 Task: Sort the products in the category "Hard Seltzer" by unit price (low first).
Action: Mouse moved to (917, 290)
Screenshot: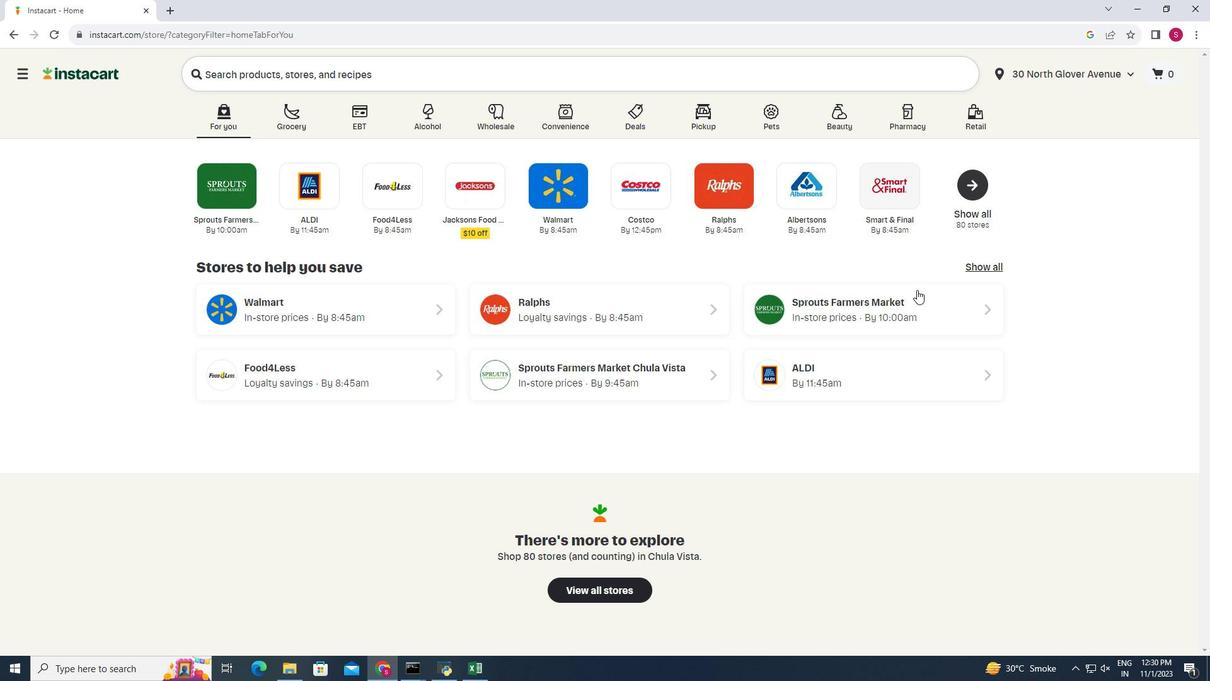 
Action: Mouse pressed left at (917, 290)
Screenshot: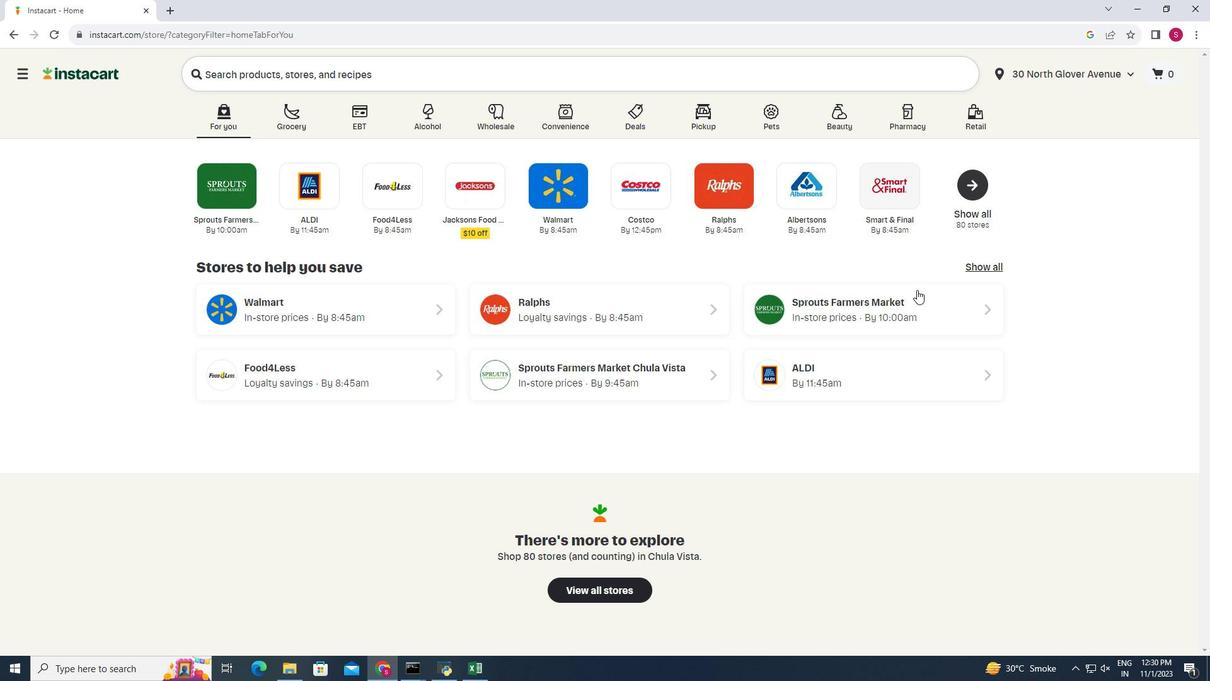 
Action: Mouse moved to (61, 623)
Screenshot: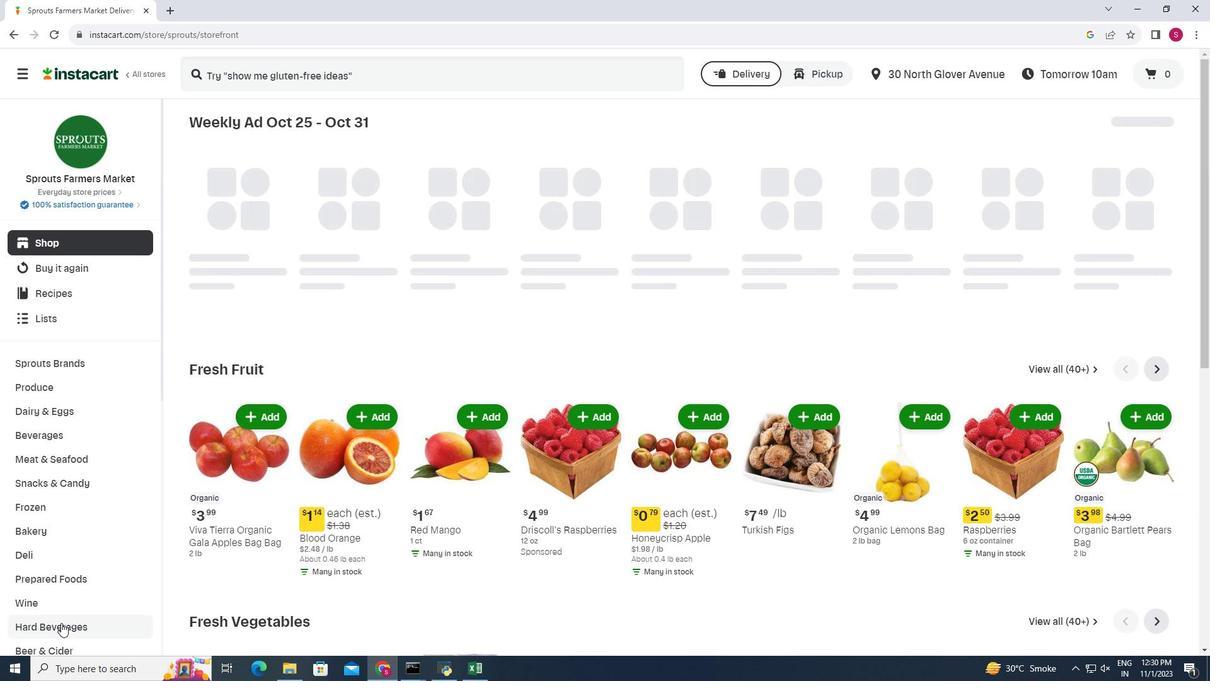 
Action: Mouse pressed left at (61, 623)
Screenshot: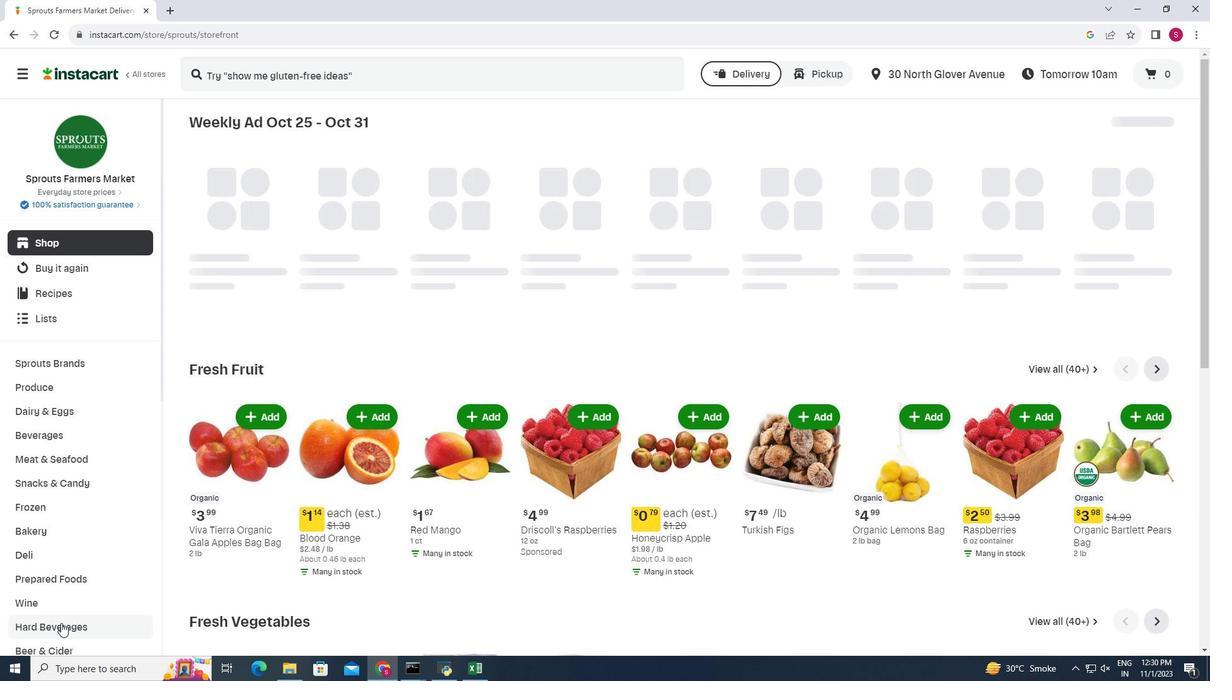 
Action: Mouse moved to (329, 158)
Screenshot: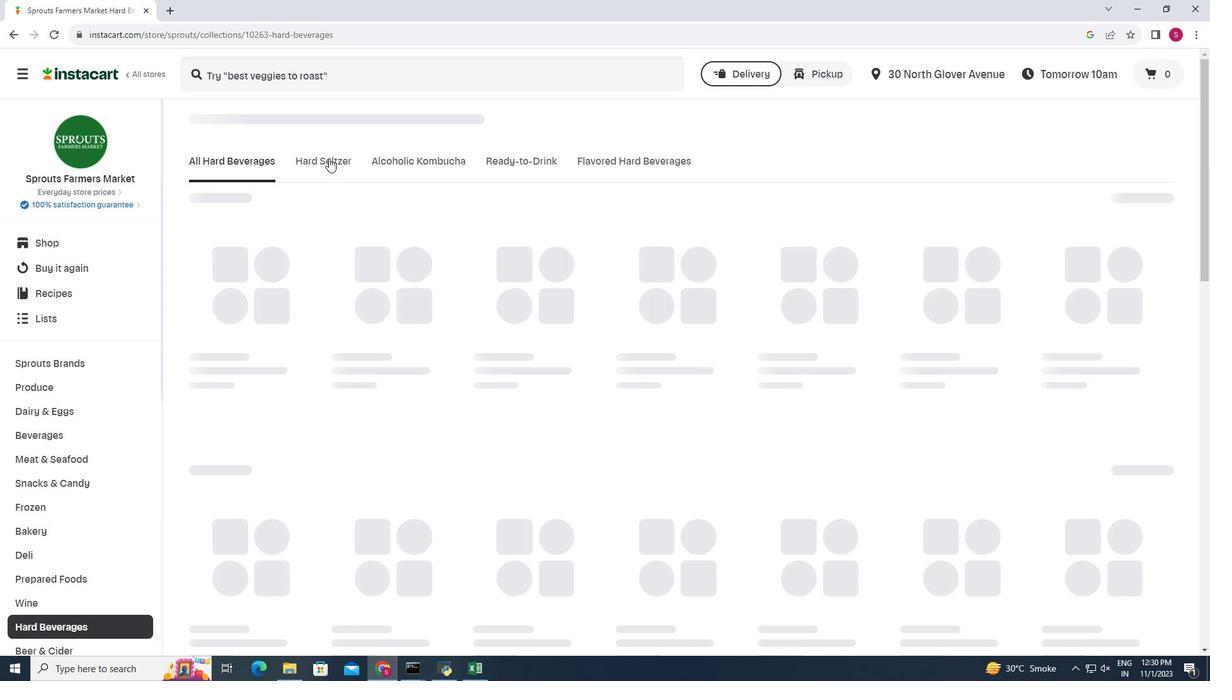 
Action: Mouse pressed left at (329, 158)
Screenshot: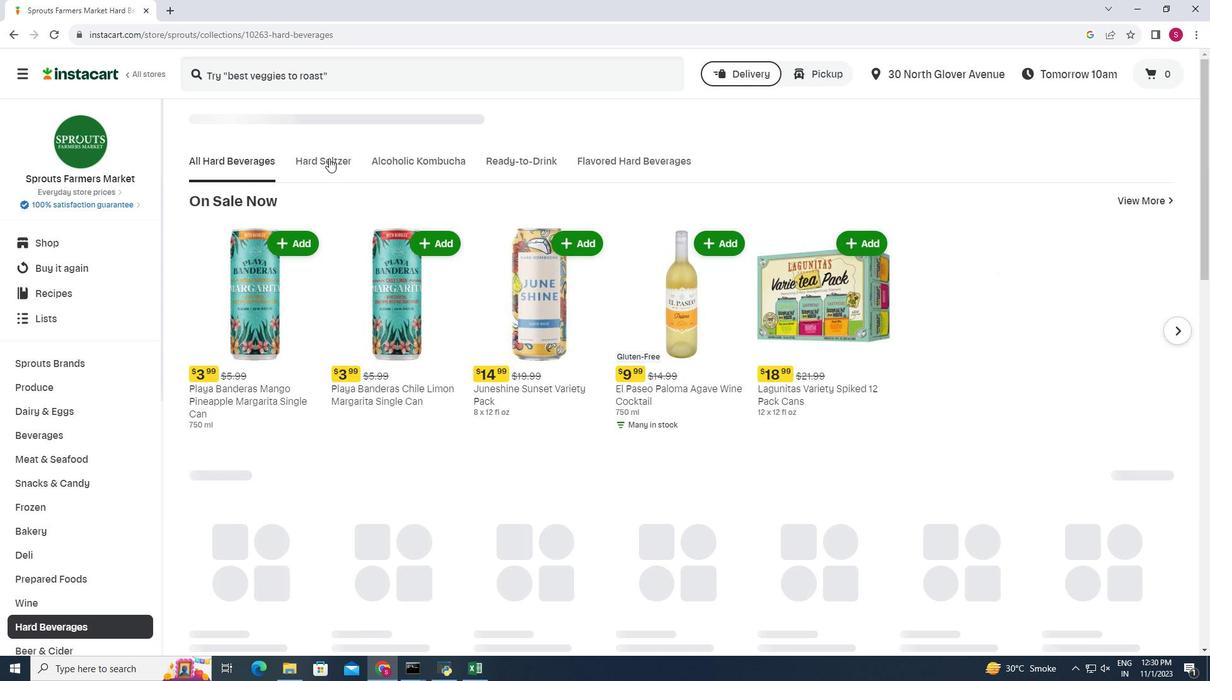 
Action: Mouse moved to (1160, 349)
Screenshot: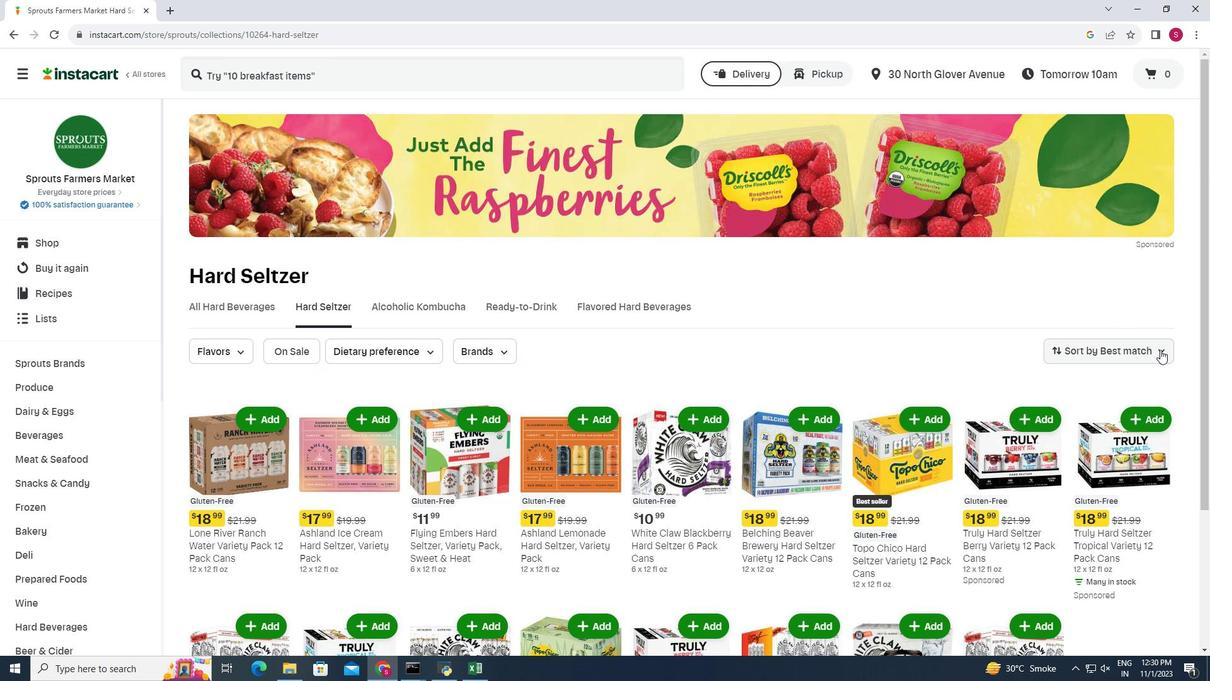 
Action: Mouse pressed left at (1160, 349)
Screenshot: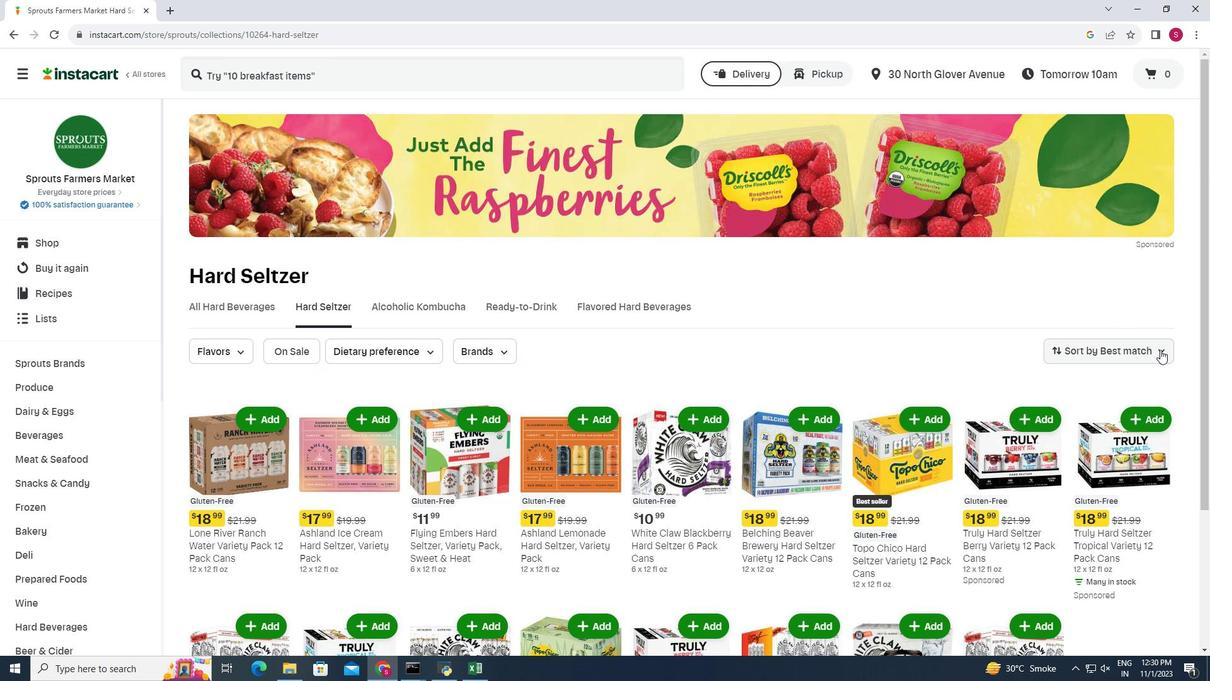 
Action: Mouse moved to (1125, 467)
Screenshot: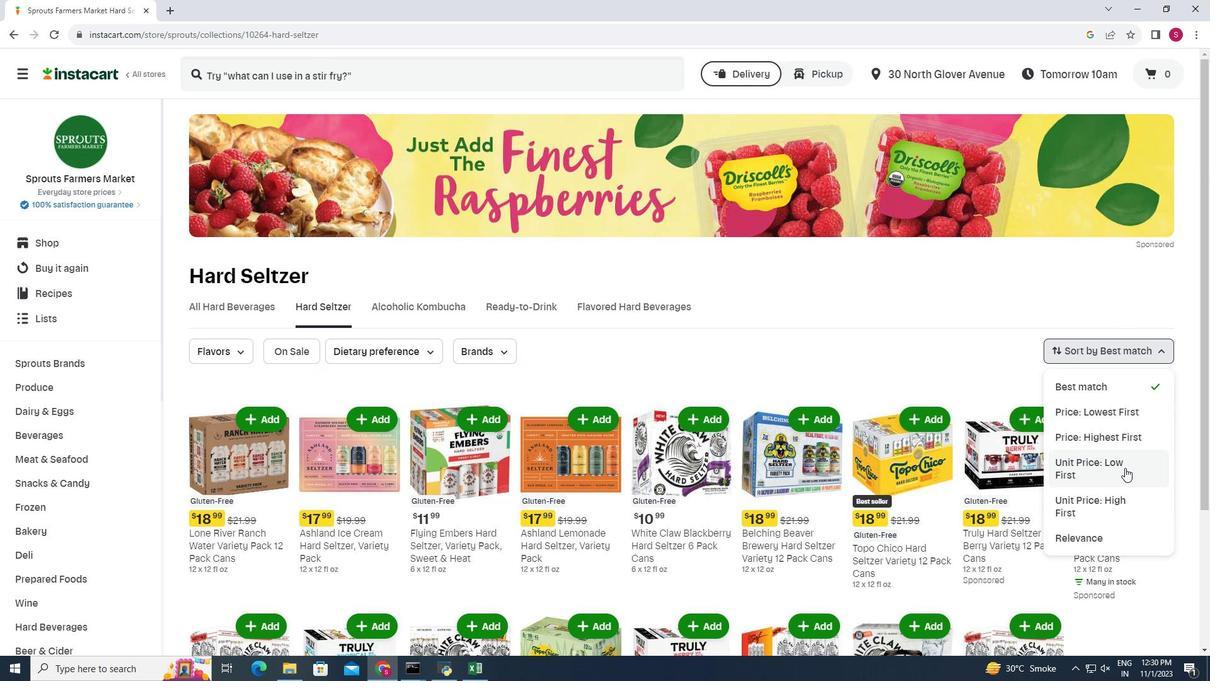 
Action: Mouse pressed left at (1125, 467)
Screenshot: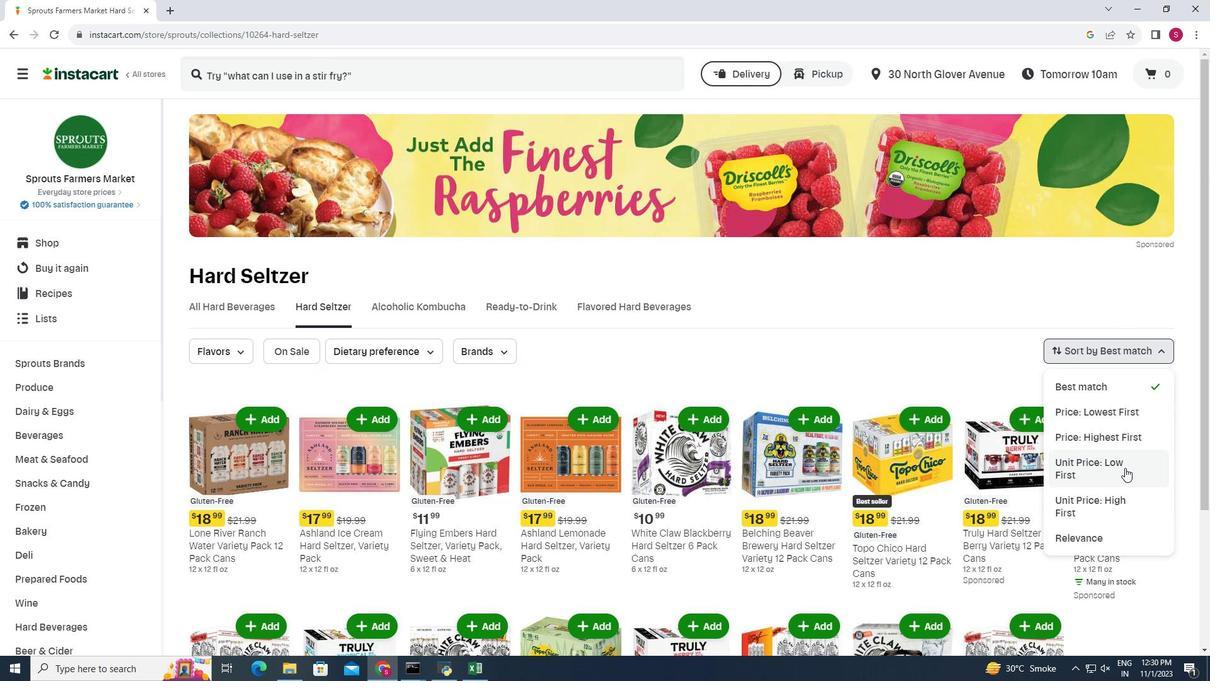
Action: Mouse moved to (811, 364)
Screenshot: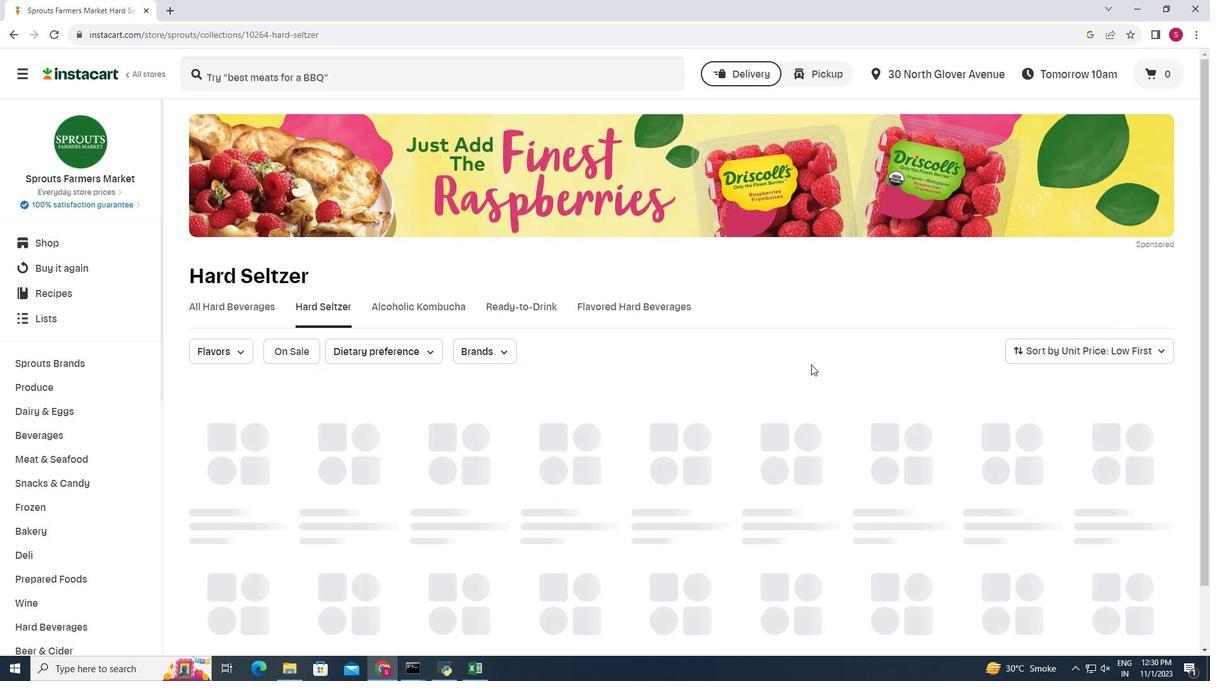 
Action: Mouse scrolled (811, 363) with delta (0, 0)
Screenshot: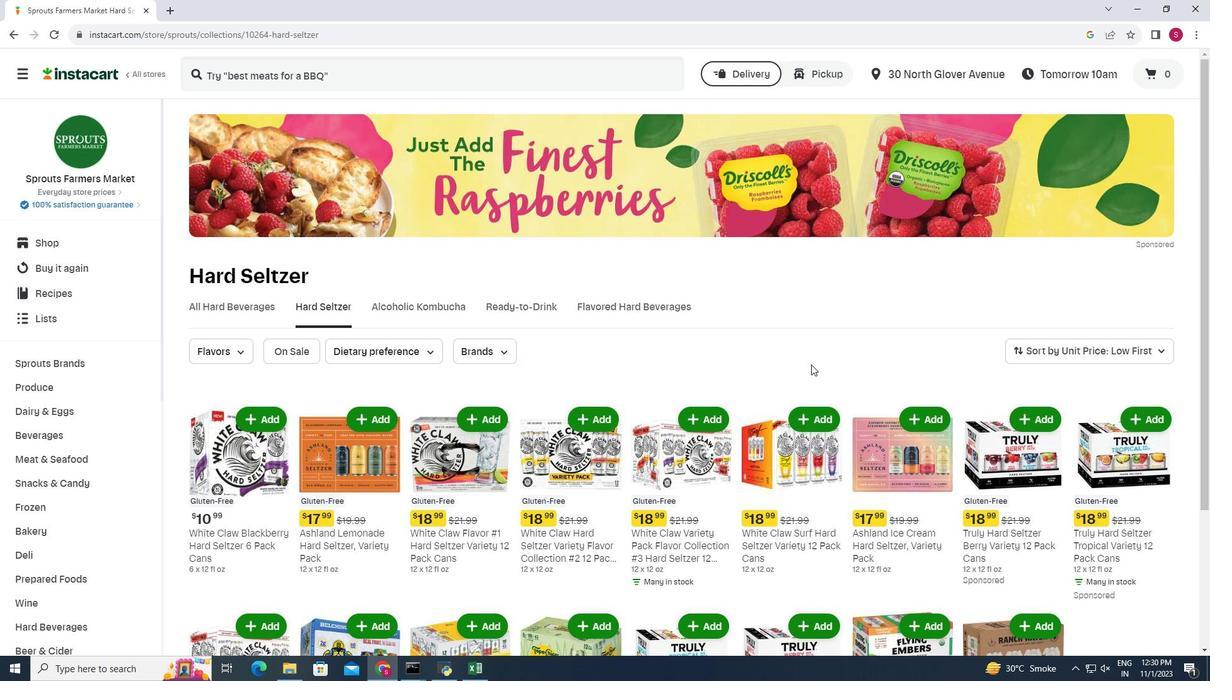 
Action: Mouse scrolled (811, 363) with delta (0, 0)
Screenshot: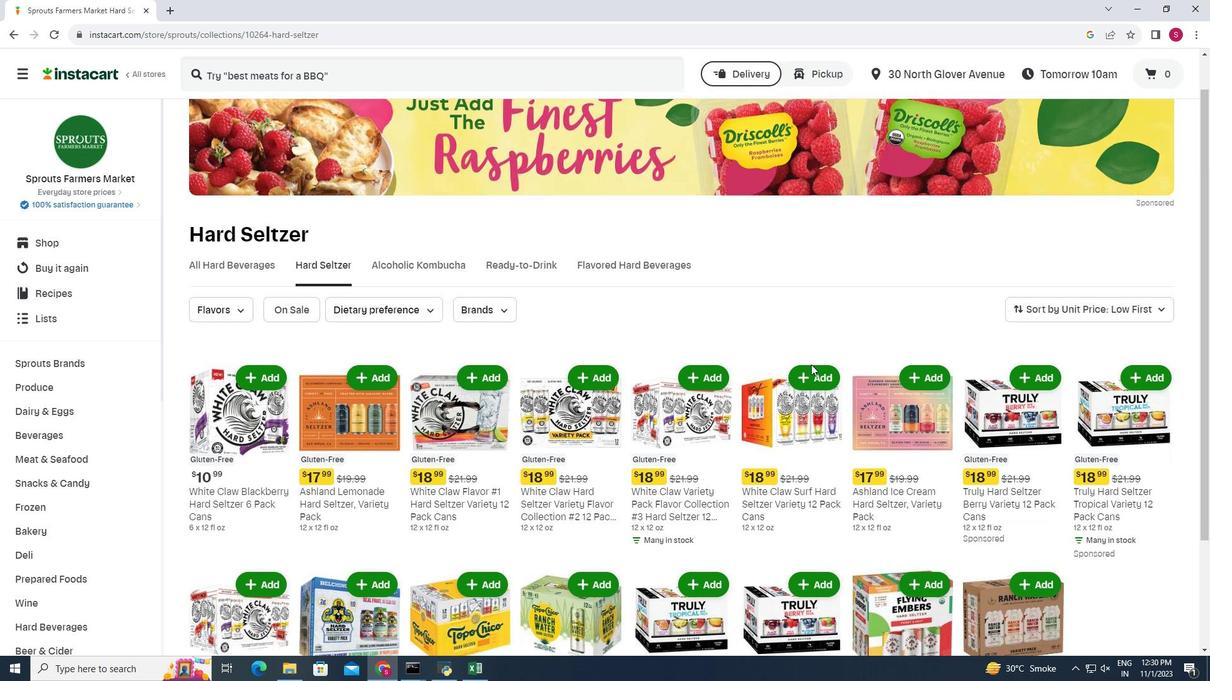 
Action: Mouse moved to (812, 364)
Screenshot: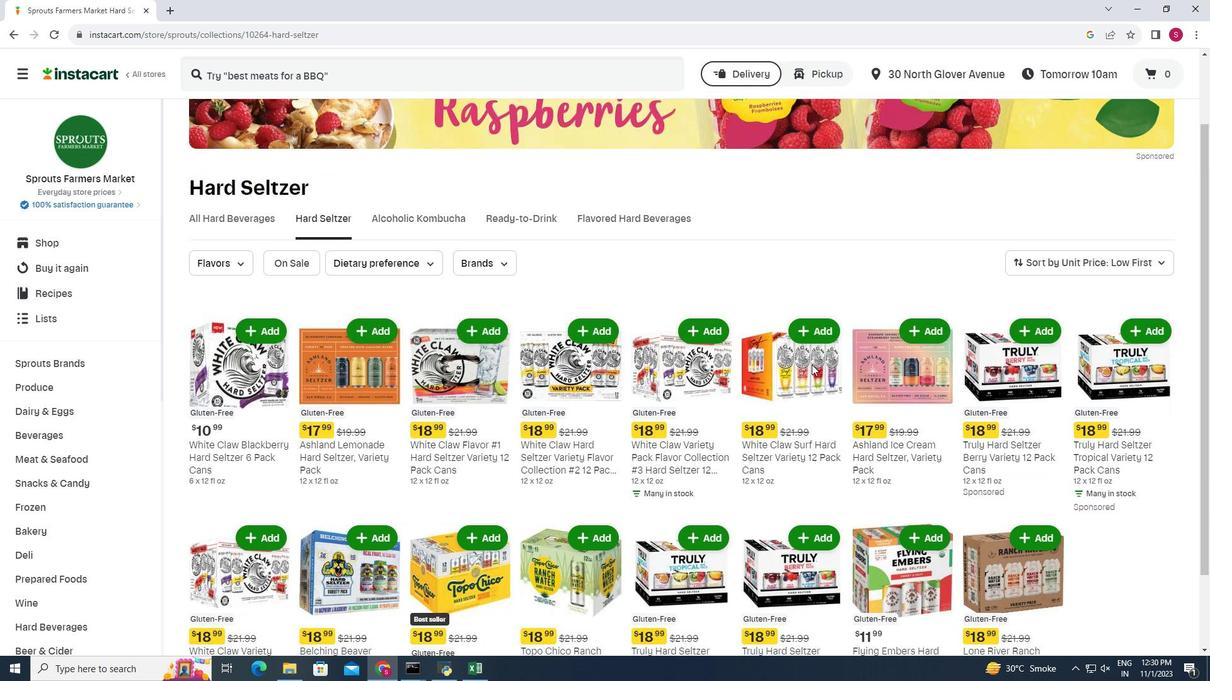 
Action: Mouse scrolled (812, 363) with delta (0, 0)
Screenshot: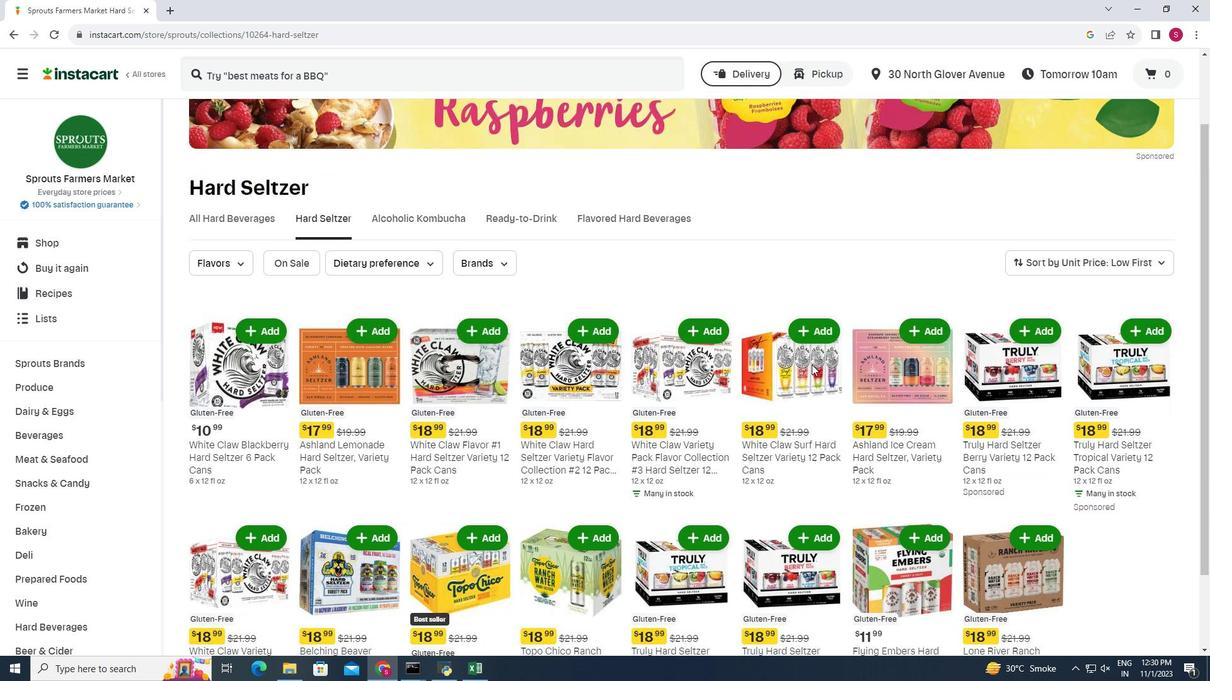 
Action: Mouse moved to (812, 364)
Screenshot: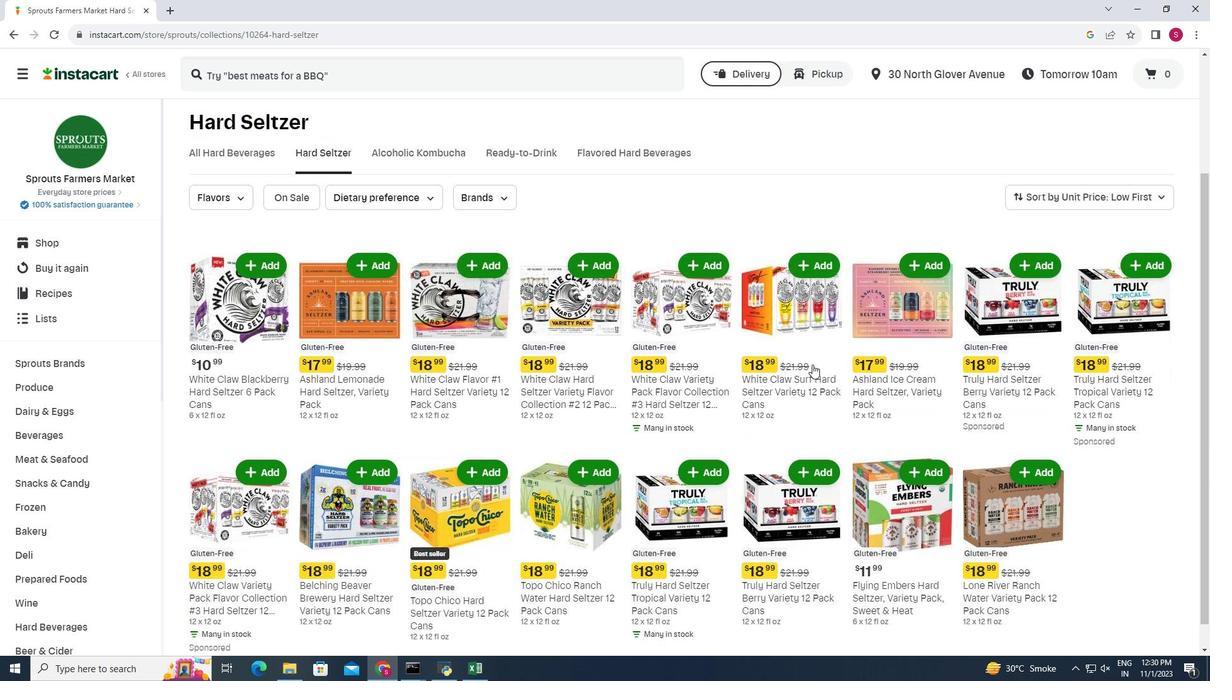 
Action: Mouse scrolled (812, 363) with delta (0, 0)
Screenshot: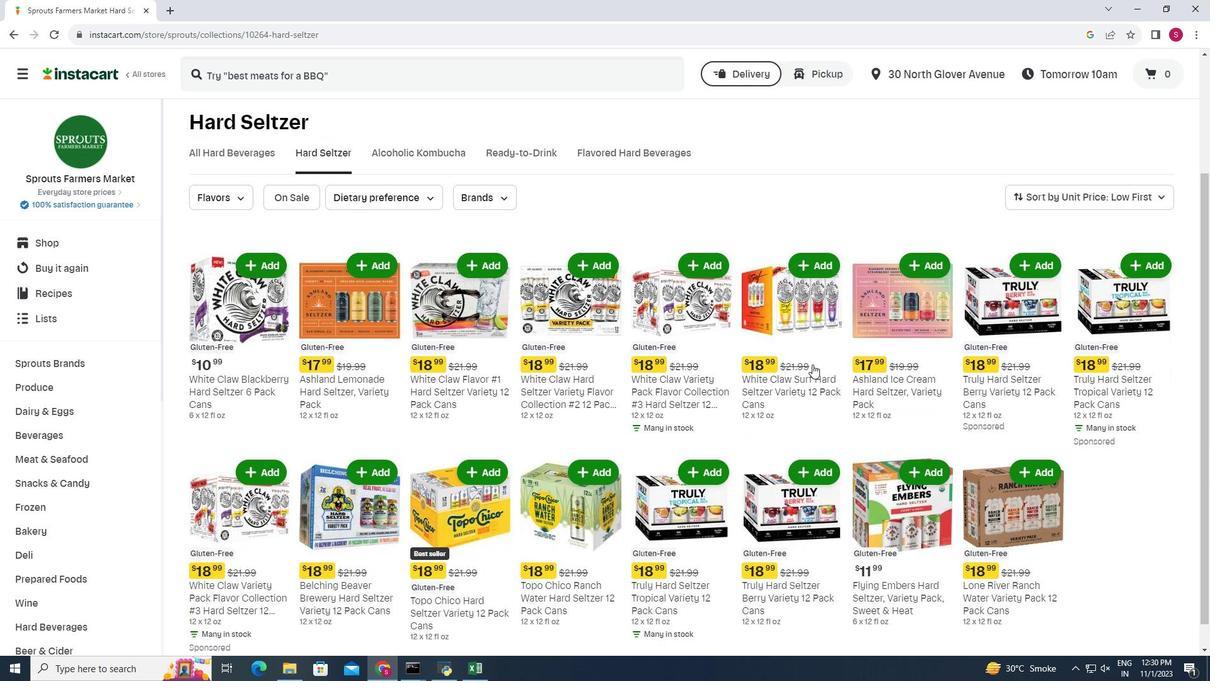 
Action: Mouse moved to (813, 364)
Screenshot: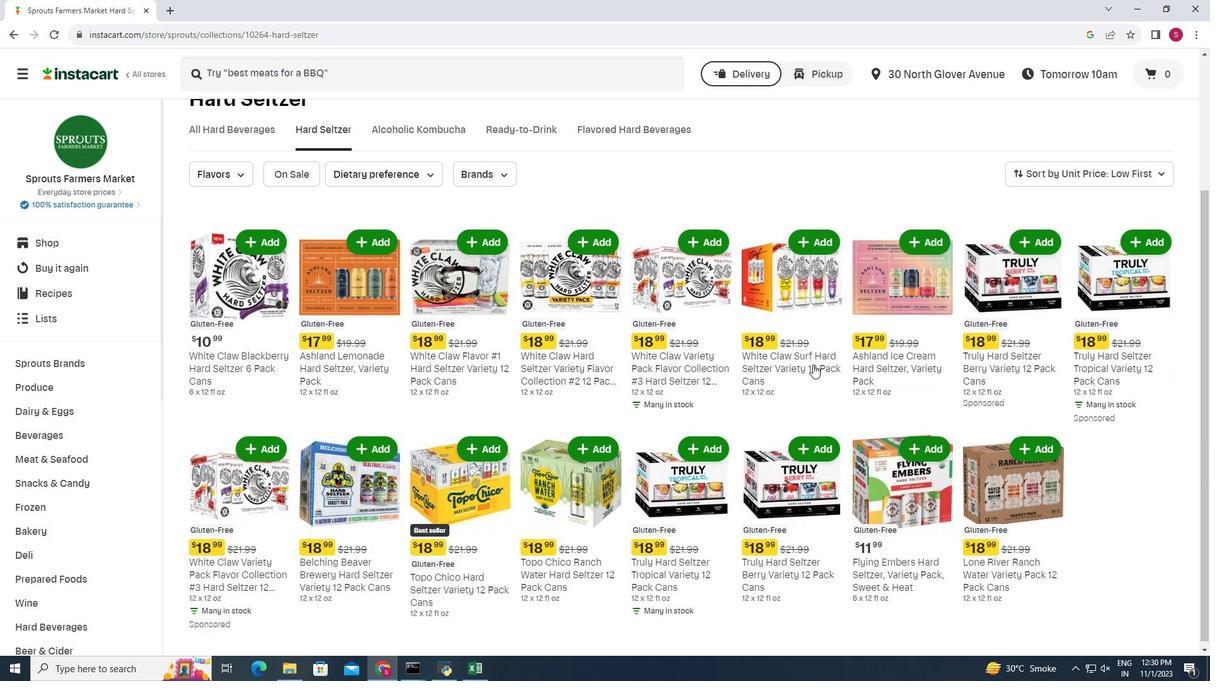
Action: Mouse scrolled (813, 363) with delta (0, 0)
Screenshot: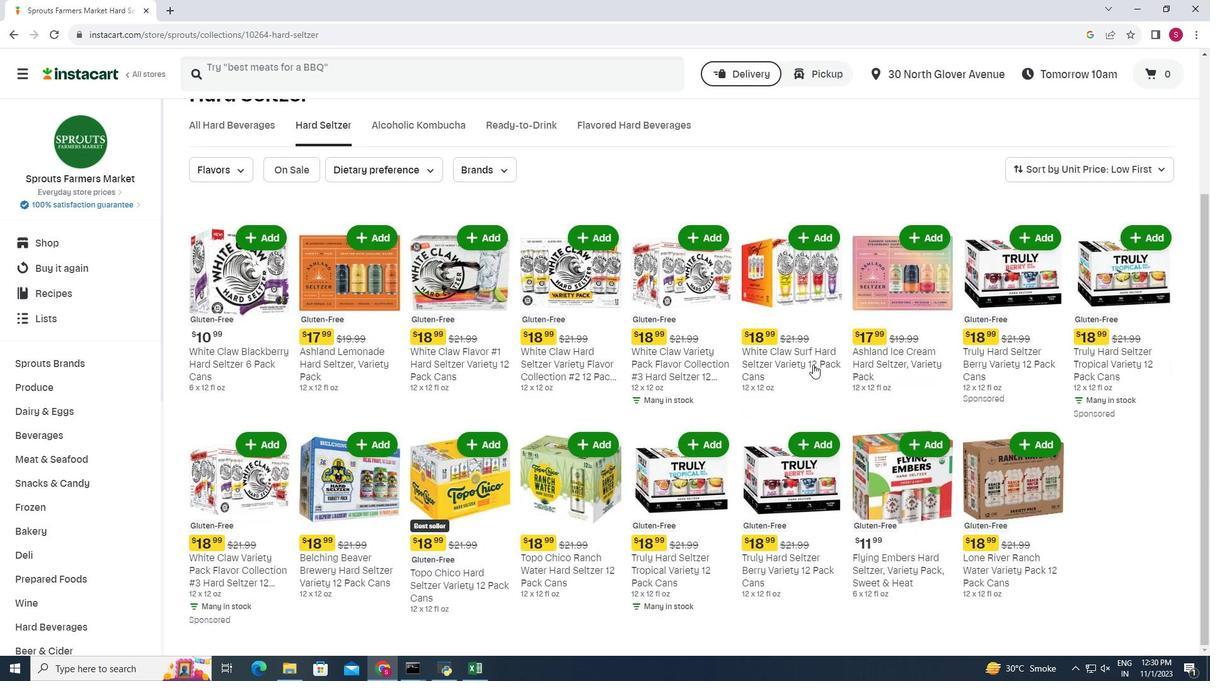 
Action: Mouse scrolled (813, 363) with delta (0, 0)
Screenshot: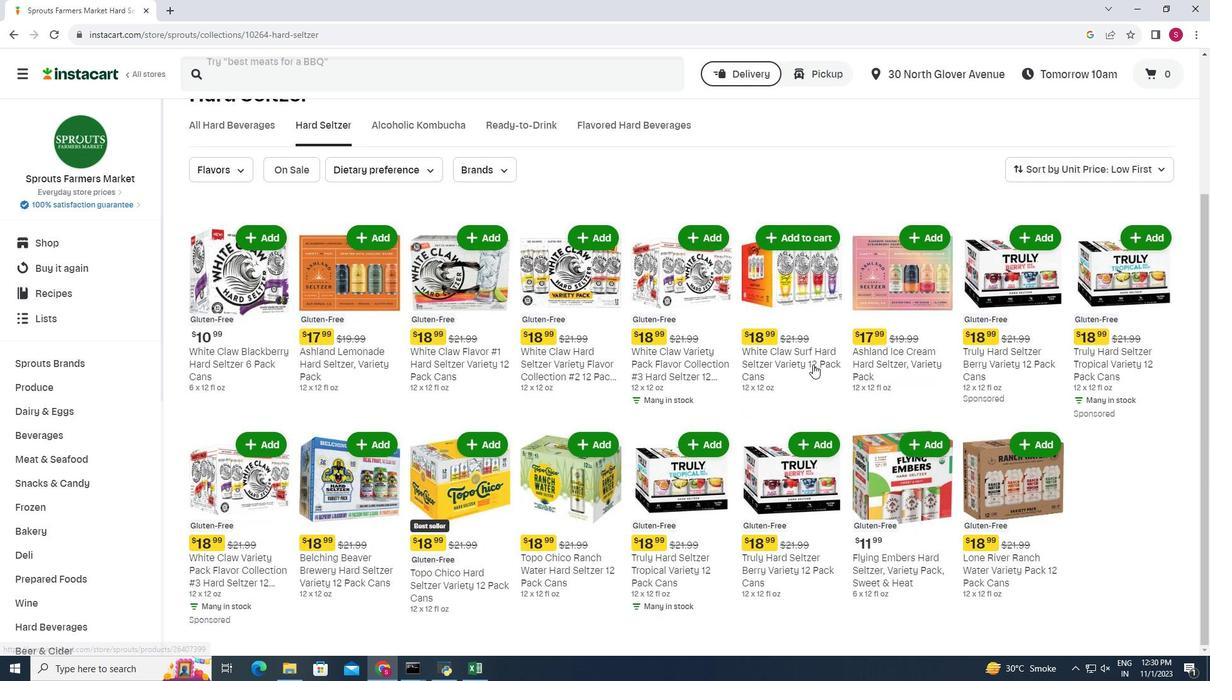 
Action: Mouse moved to (816, 364)
Screenshot: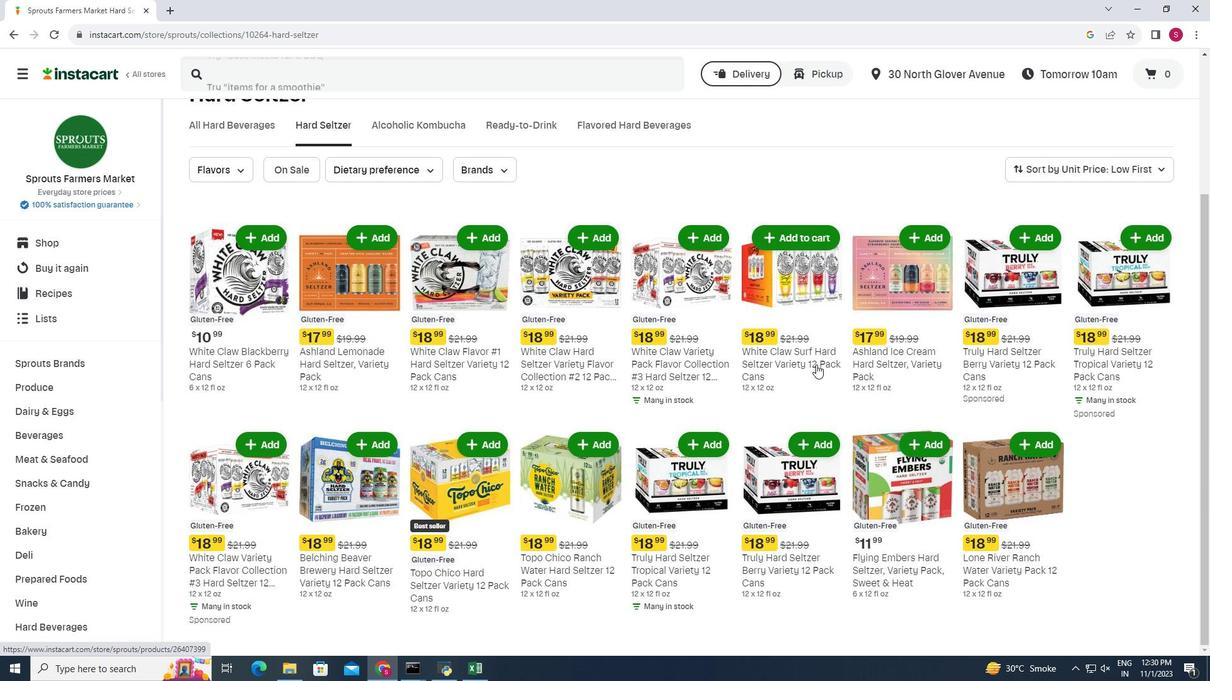 
